 Task: Look for products from Lemon Perfect only.
Action: Mouse moved to (23, 81)
Screenshot: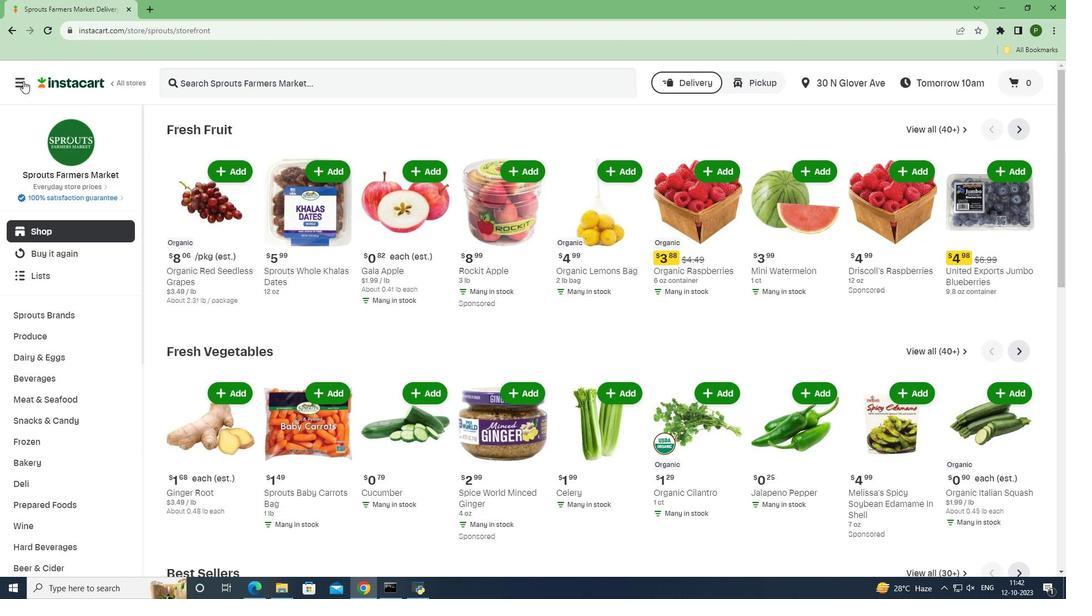 
Action: Mouse pressed left at (23, 81)
Screenshot: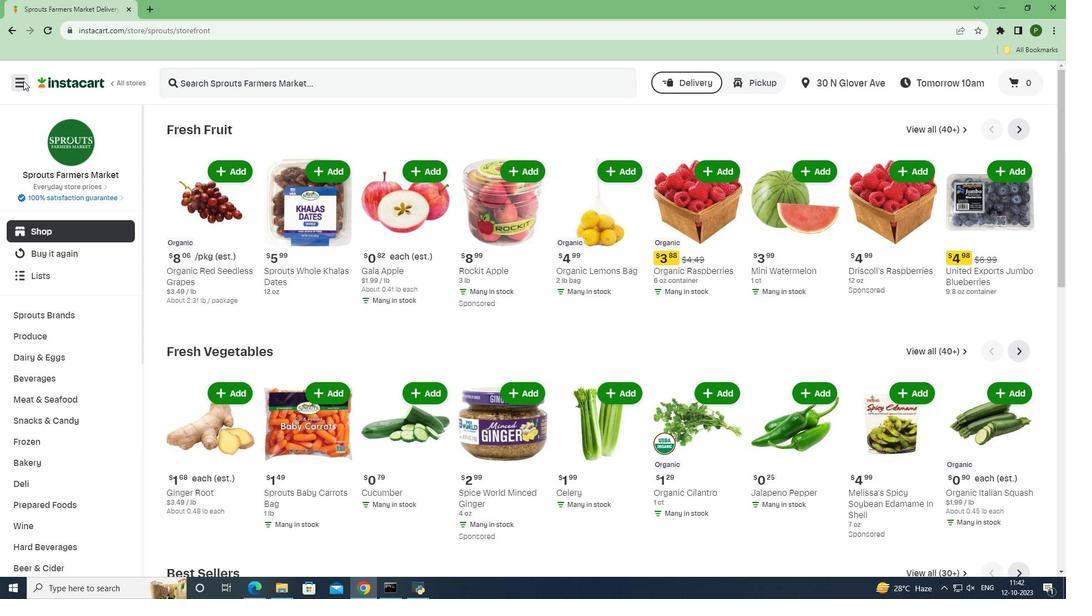 
Action: Mouse moved to (62, 299)
Screenshot: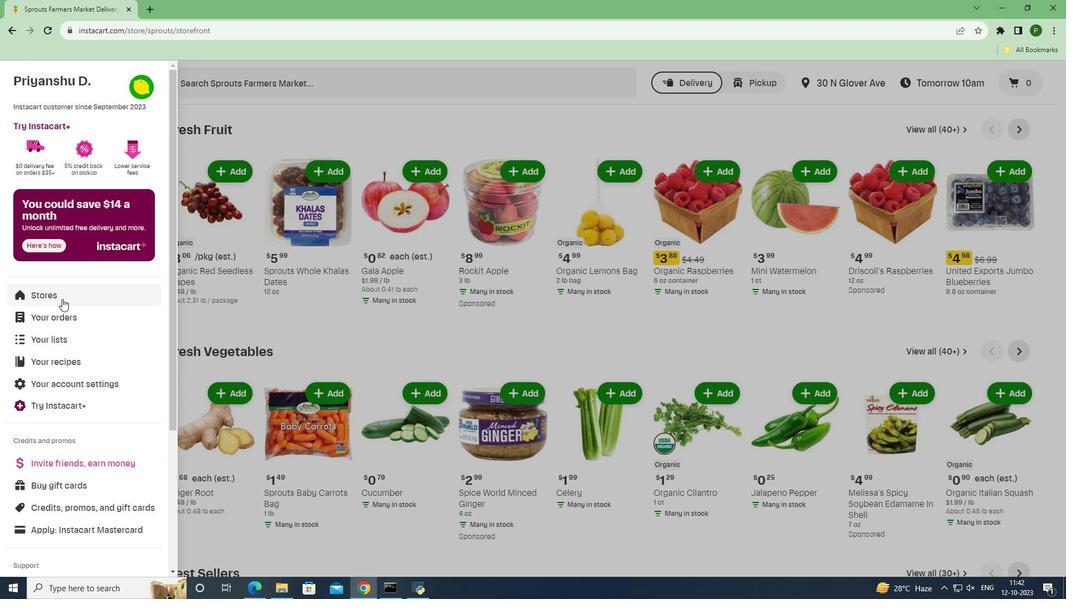 
Action: Mouse pressed left at (62, 299)
Screenshot: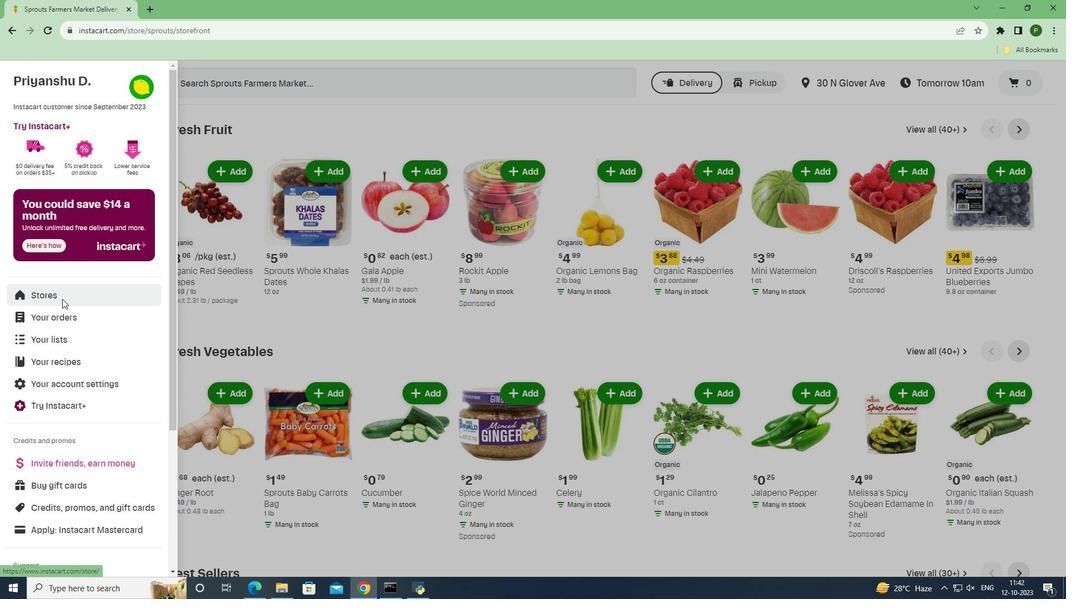 
Action: Mouse moved to (256, 126)
Screenshot: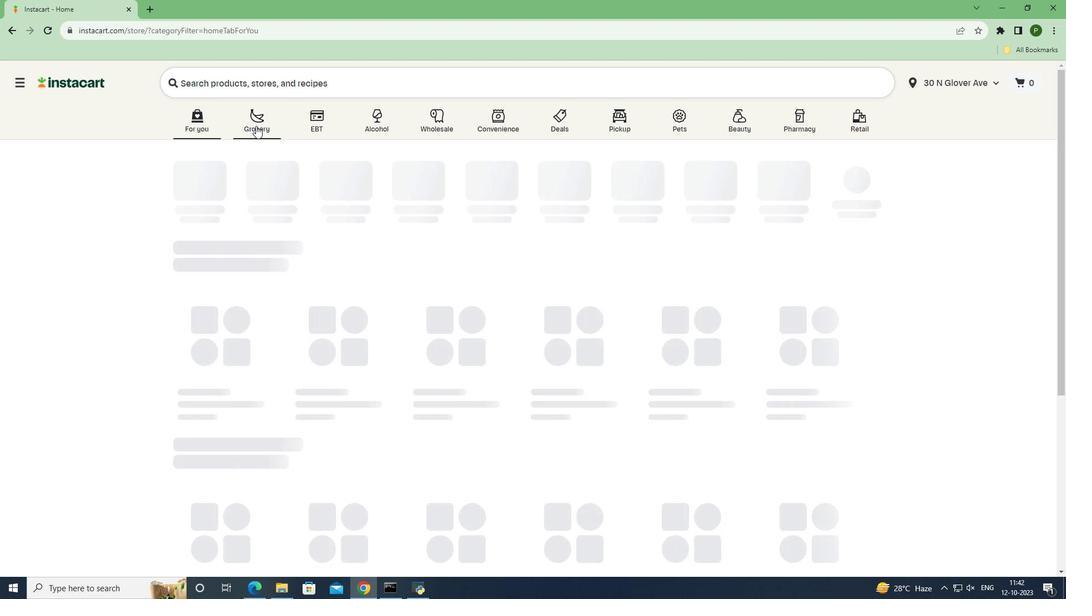 
Action: Mouse pressed left at (256, 126)
Screenshot: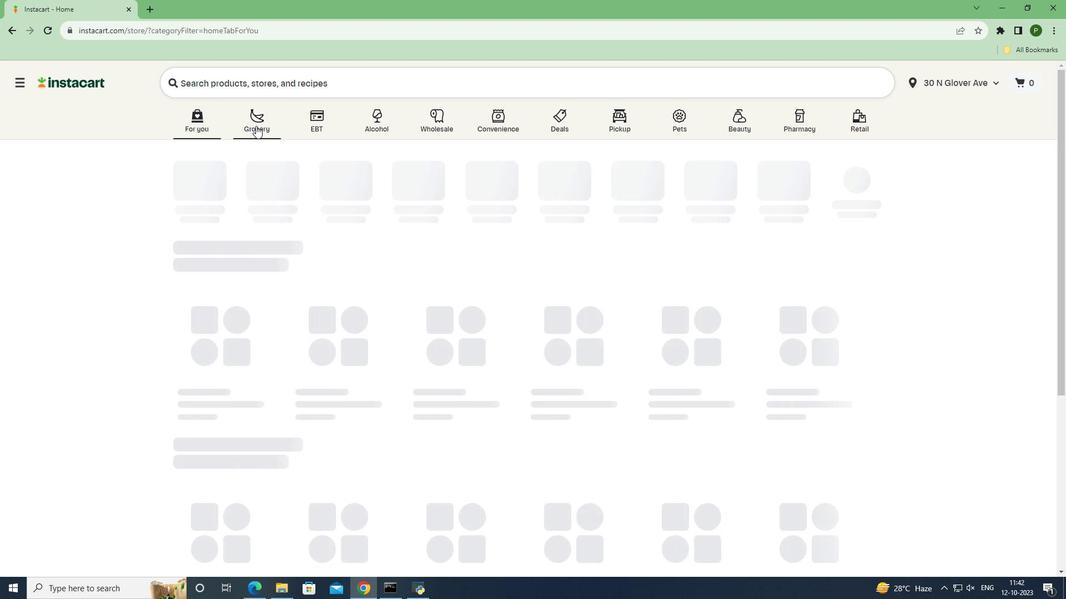 
Action: Mouse moved to (453, 262)
Screenshot: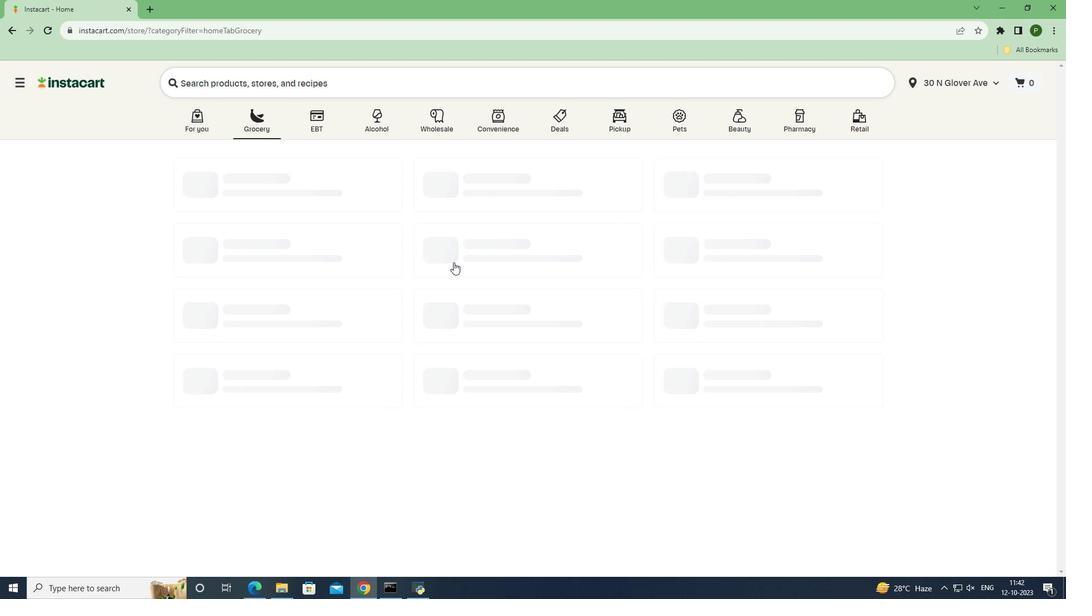 
Action: Mouse pressed left at (453, 262)
Screenshot: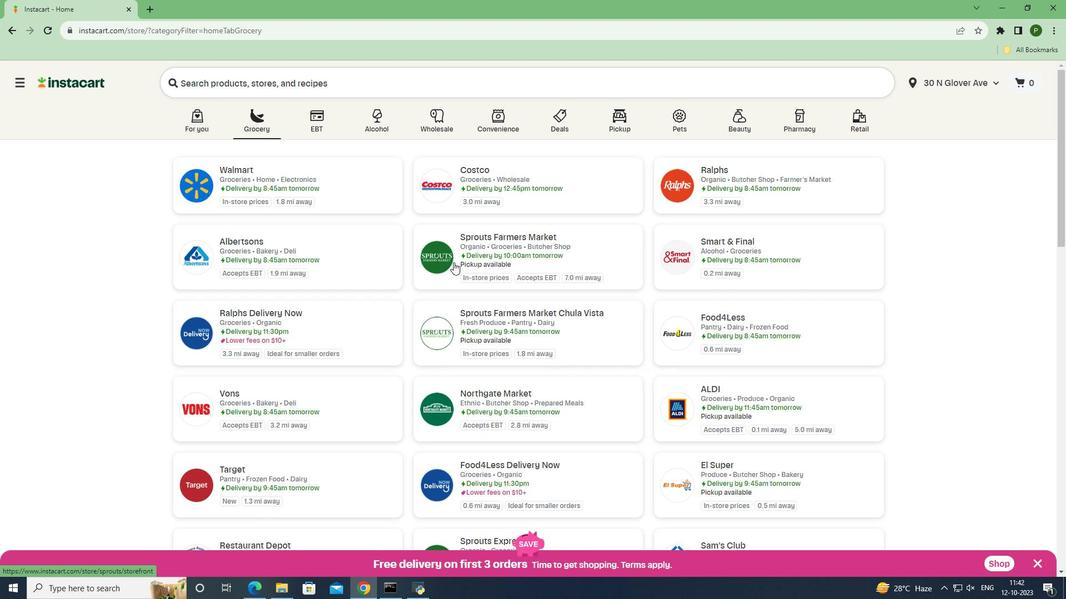 
Action: Mouse moved to (84, 380)
Screenshot: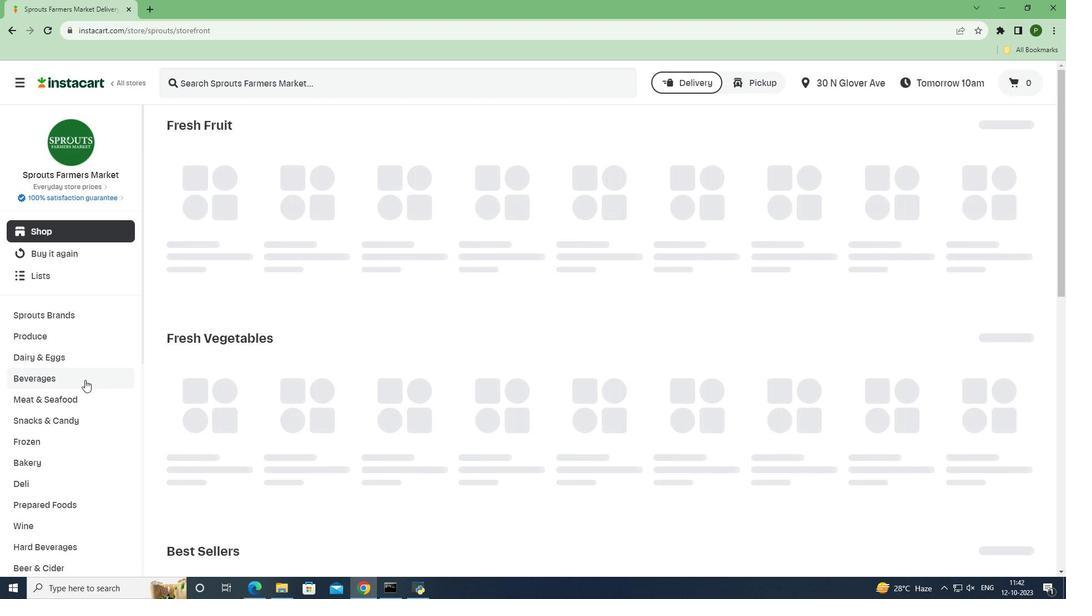 
Action: Mouse pressed left at (84, 380)
Screenshot: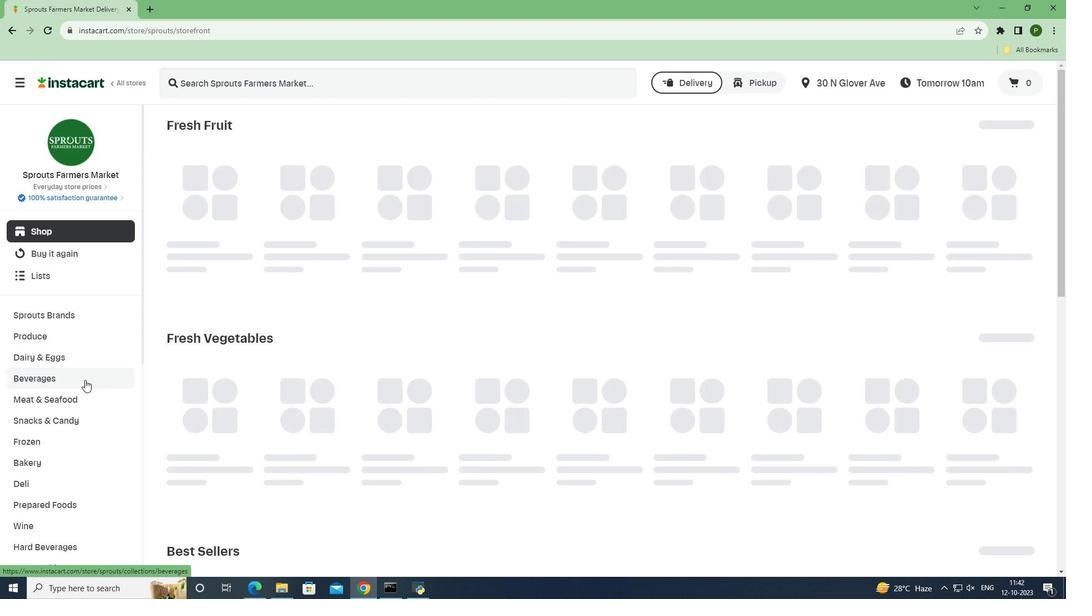 
Action: Mouse moved to (479, 154)
Screenshot: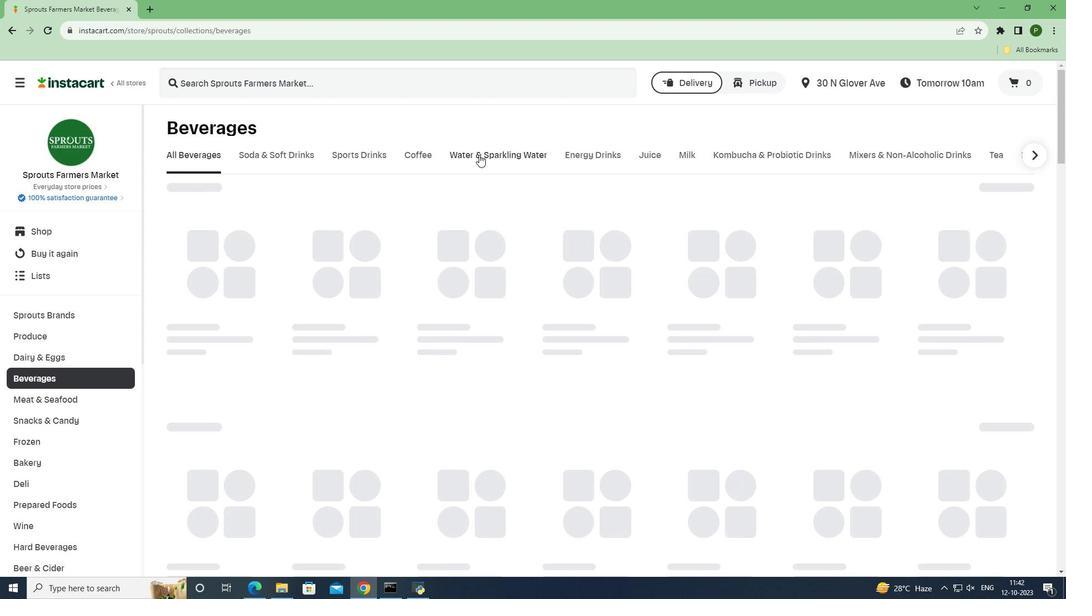 
Action: Mouse pressed left at (479, 154)
Screenshot: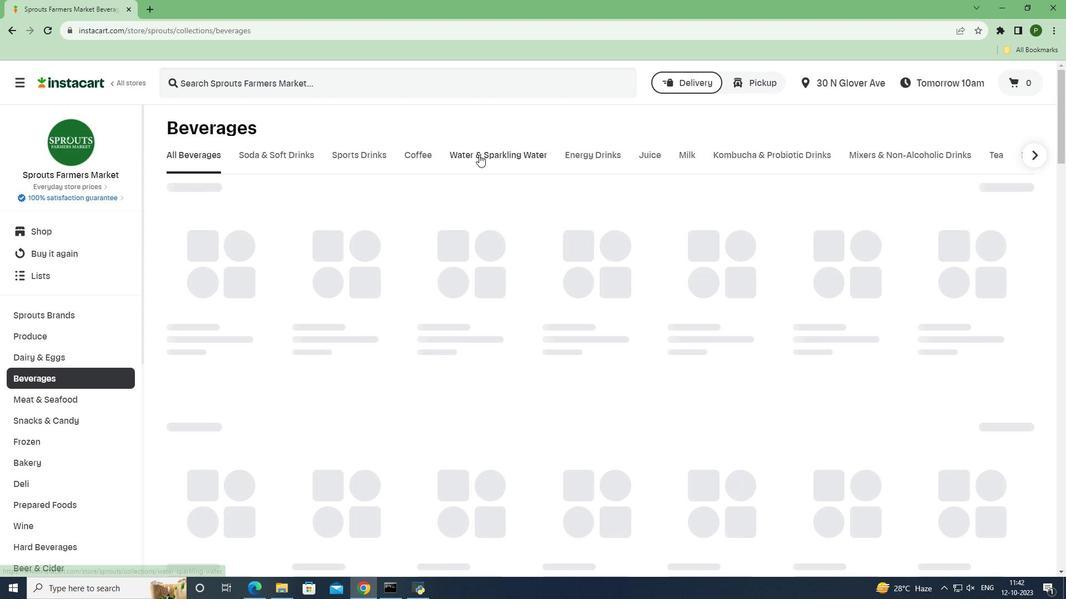 
Action: Mouse moved to (301, 246)
Screenshot: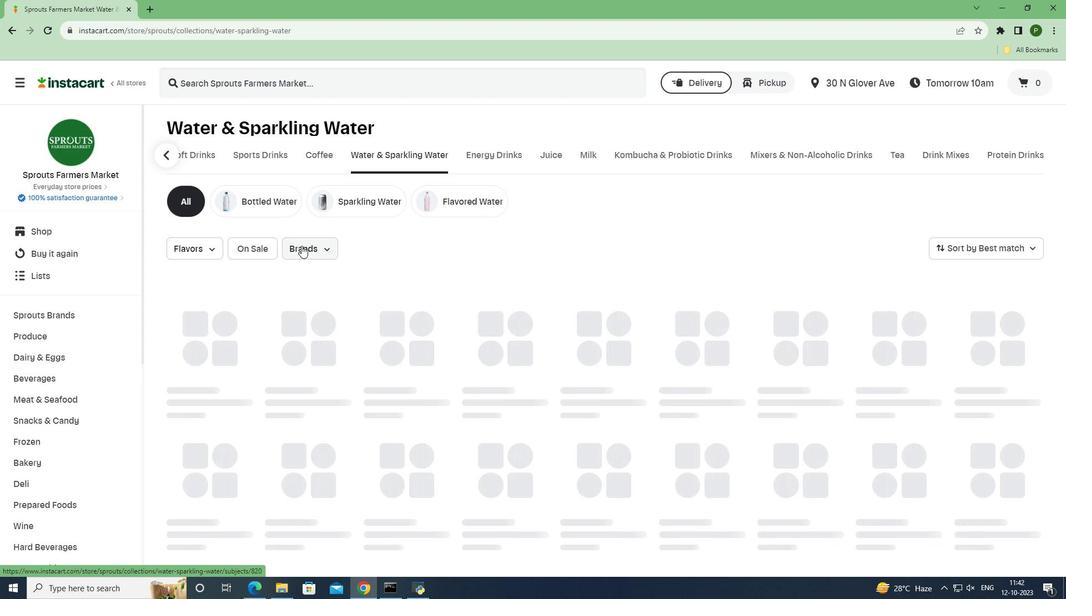 
Action: Mouse pressed left at (301, 246)
Screenshot: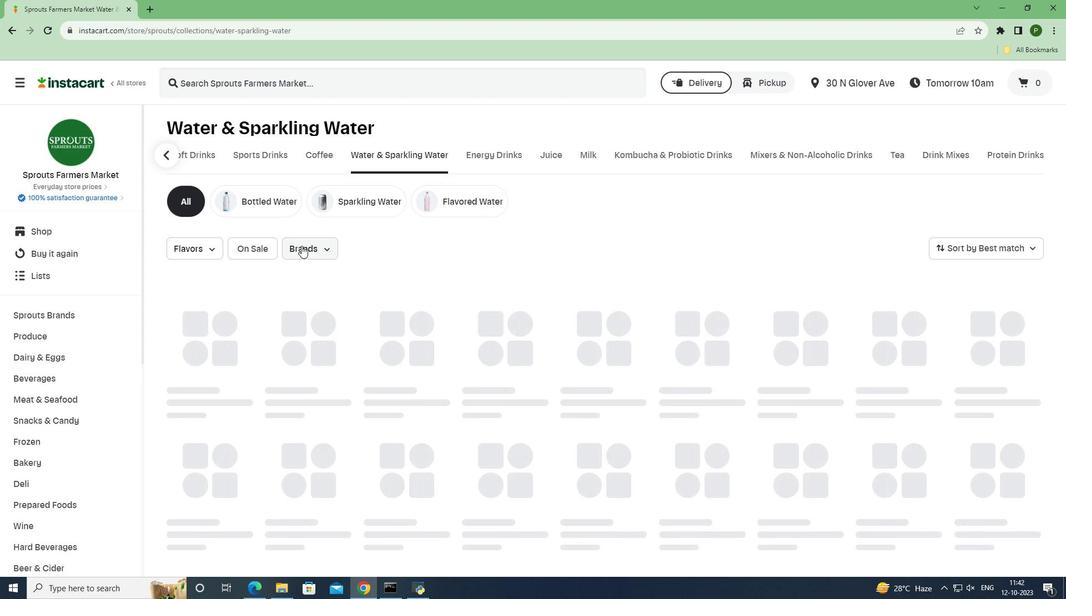 
Action: Mouse moved to (361, 350)
Screenshot: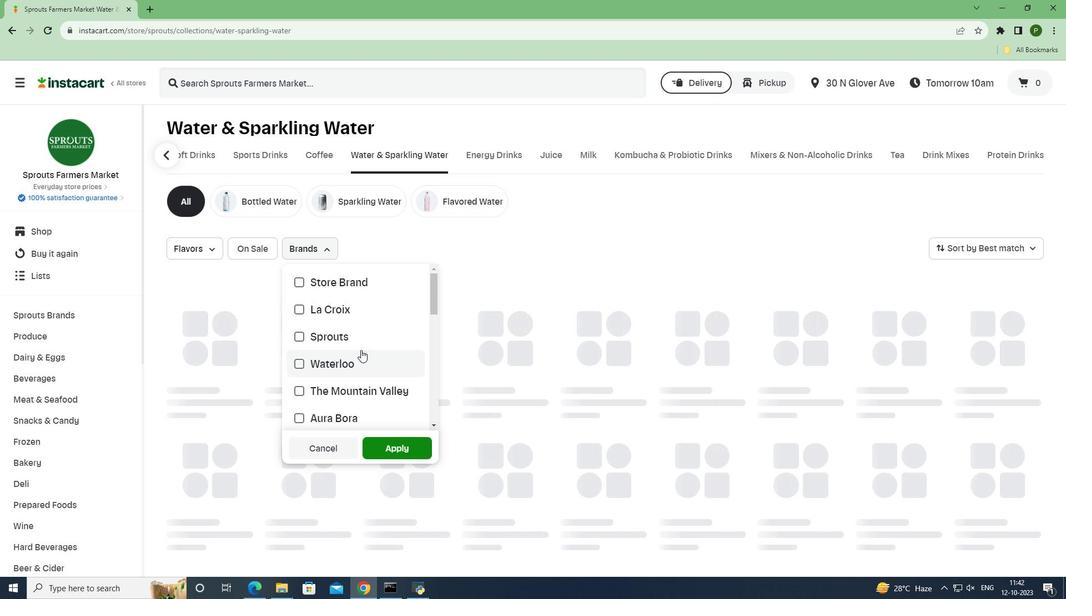 
Action: Mouse scrolled (361, 349) with delta (0, 0)
Screenshot: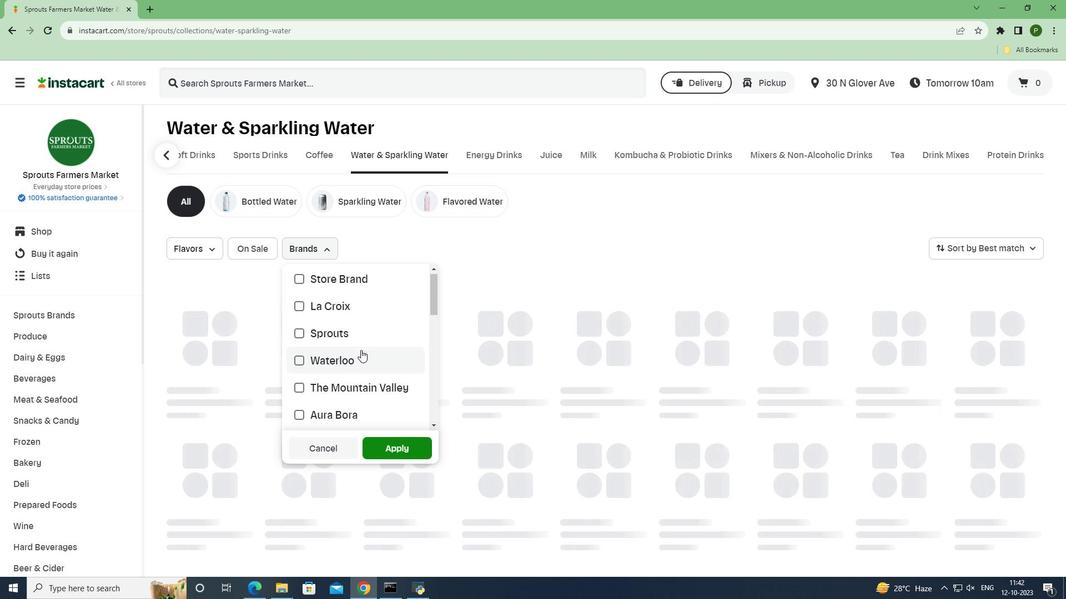 
Action: Mouse scrolled (361, 349) with delta (0, 0)
Screenshot: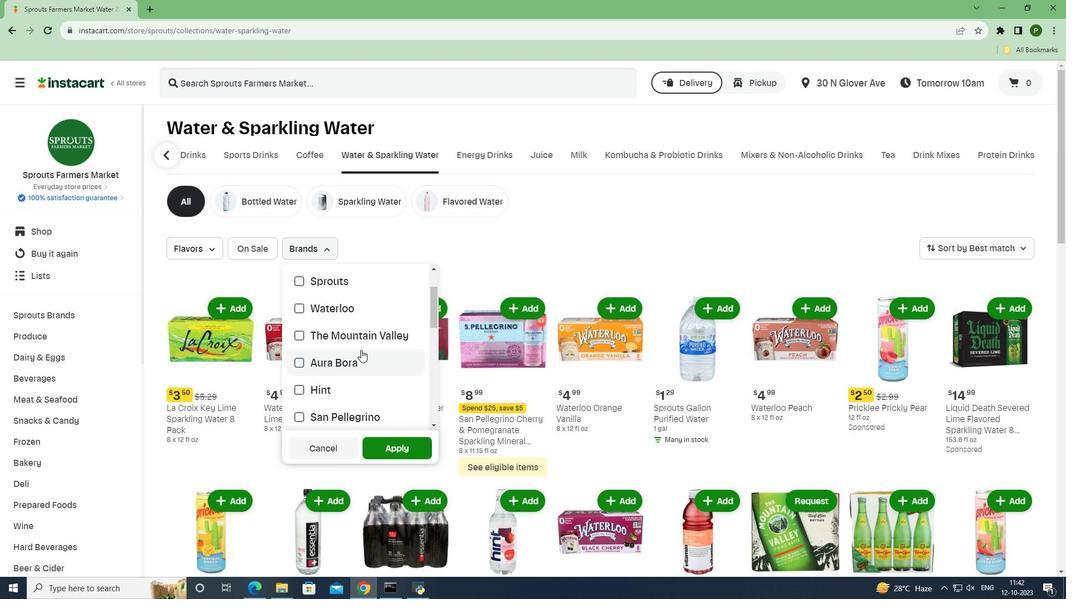 
Action: Mouse scrolled (361, 349) with delta (0, 0)
Screenshot: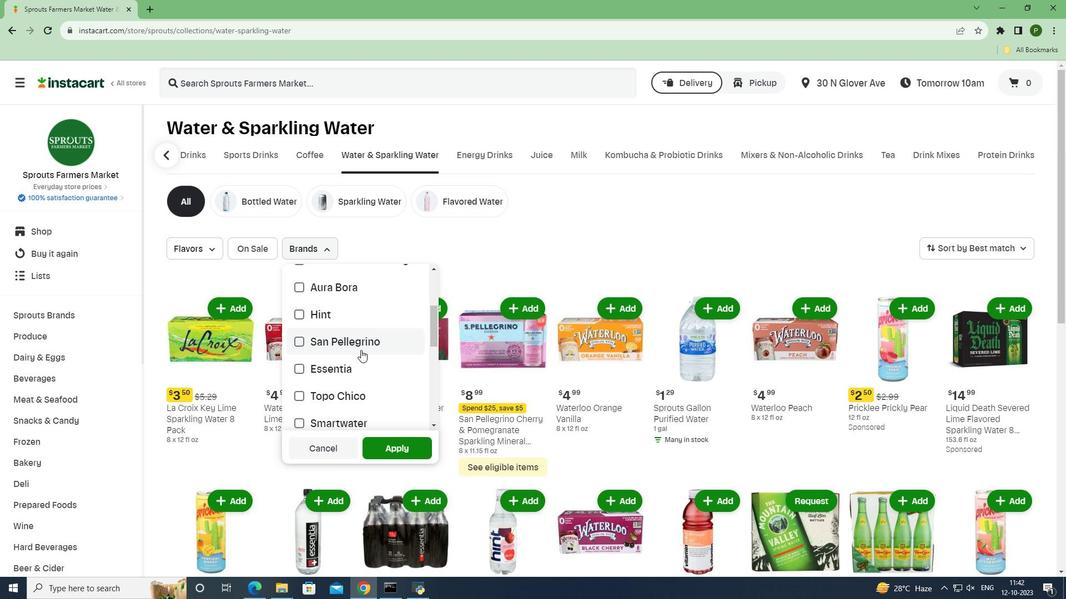 
Action: Mouse scrolled (361, 349) with delta (0, 0)
Screenshot: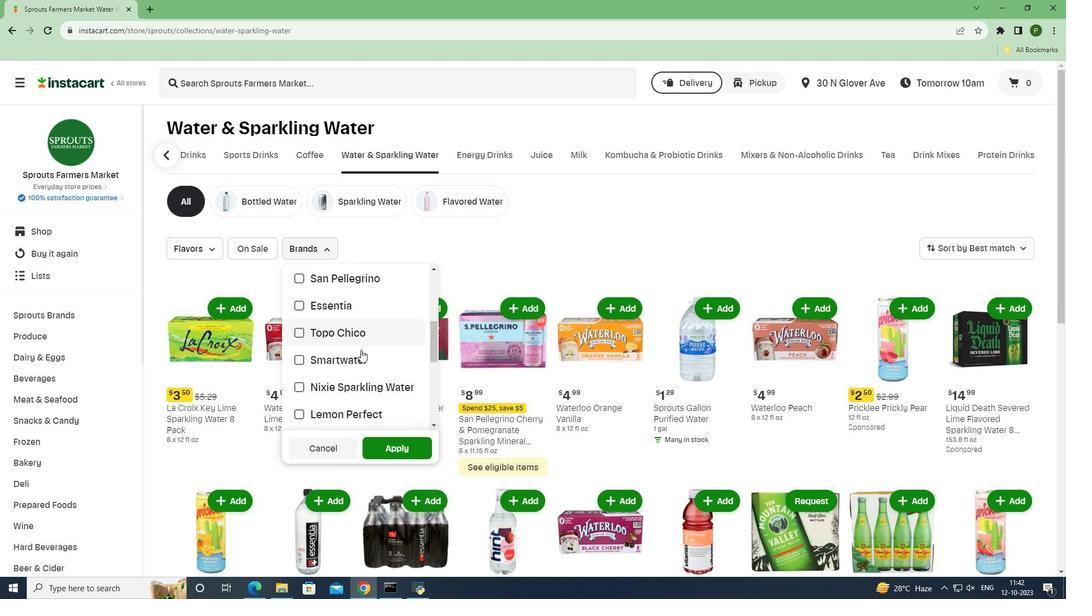 
Action: Mouse scrolled (361, 349) with delta (0, 0)
Screenshot: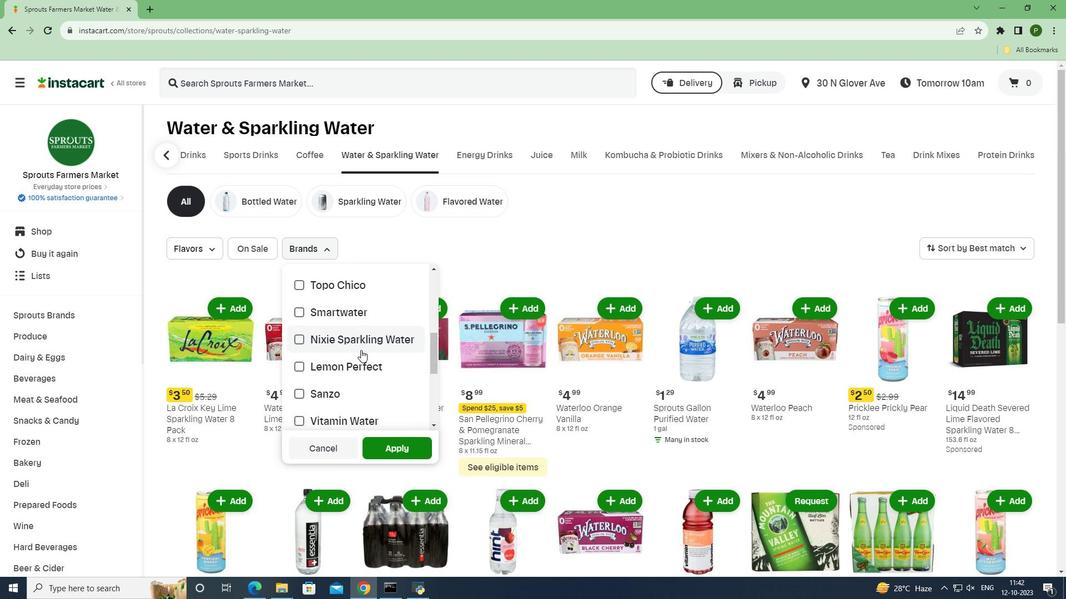 
Action: Mouse moved to (357, 328)
Screenshot: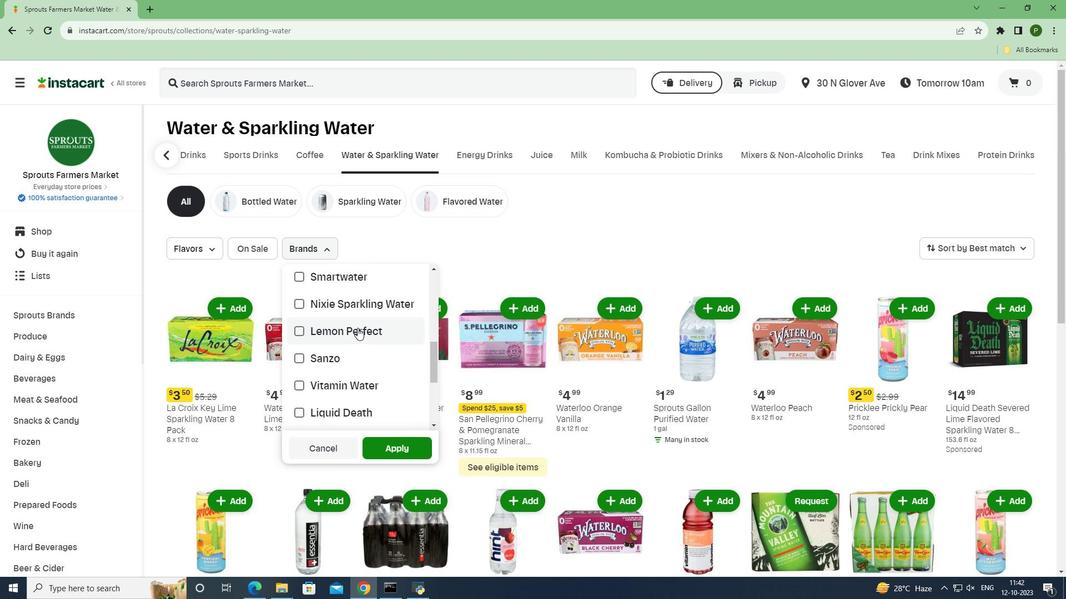 
Action: Mouse pressed left at (357, 328)
Screenshot: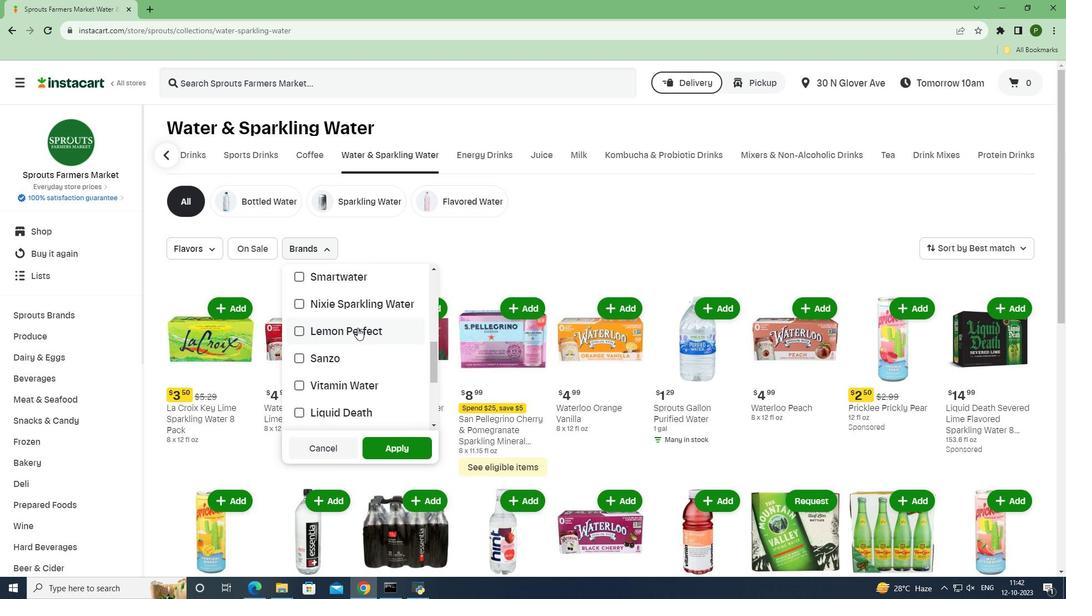 
Action: Mouse moved to (401, 444)
Screenshot: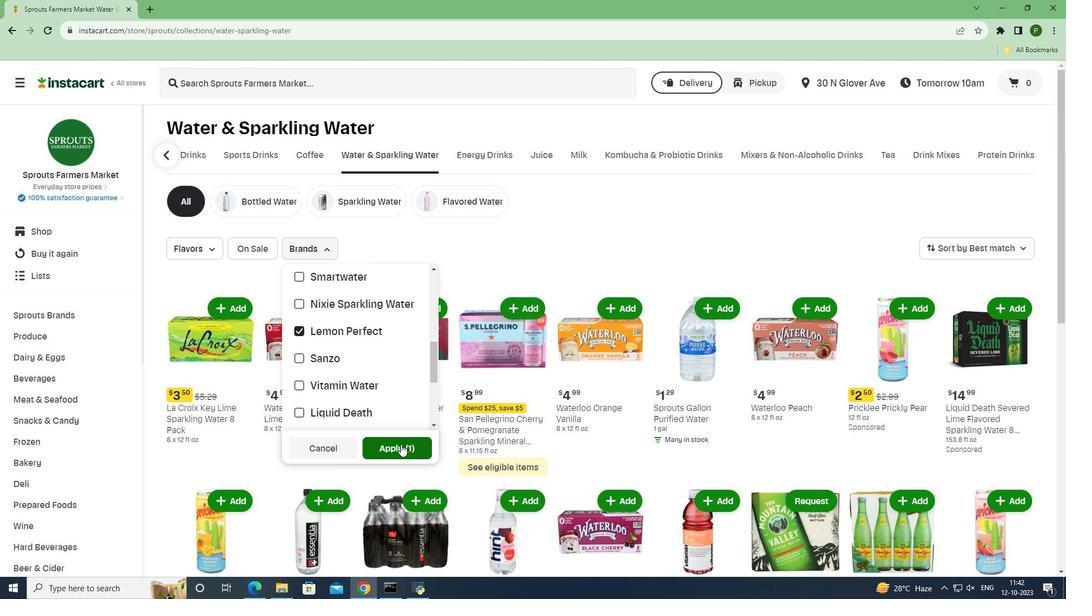 
Action: Mouse pressed left at (401, 444)
Screenshot: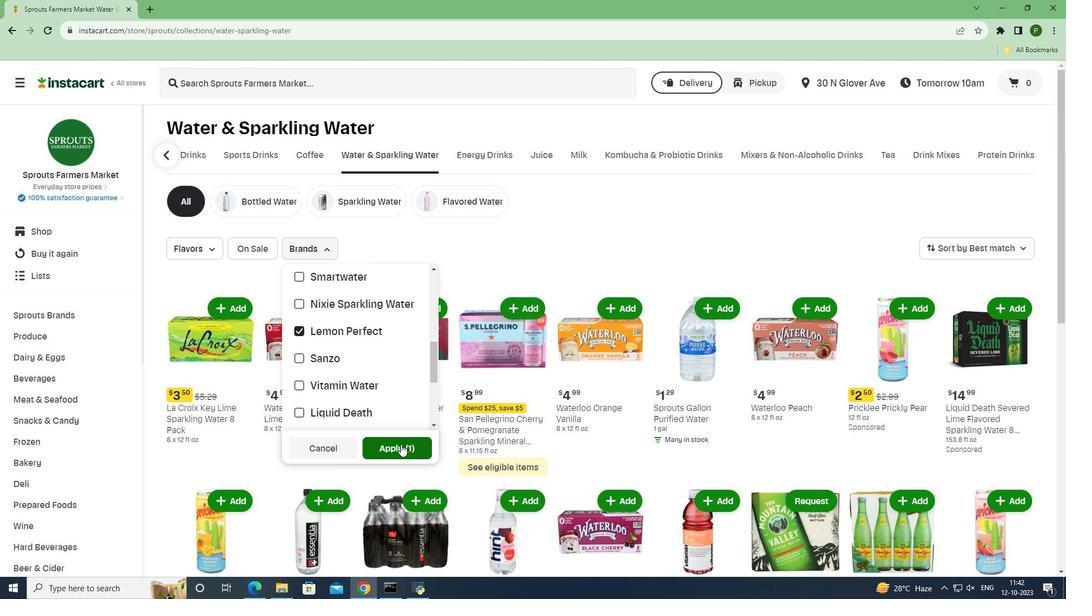 
Action: Mouse moved to (548, 423)
Screenshot: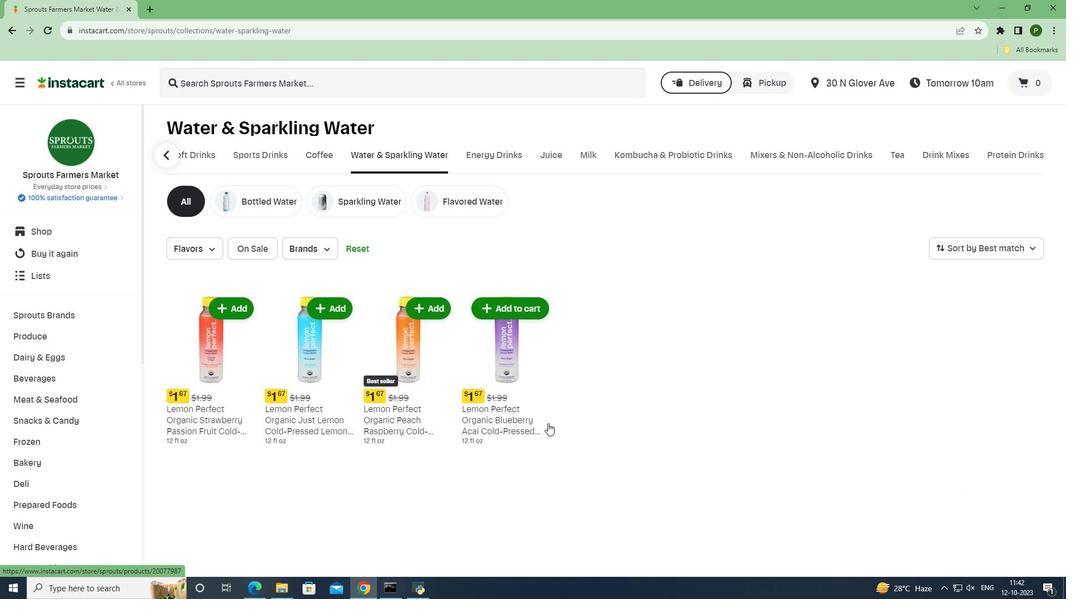 
